 Task: Move the task Upgrade and migrate company sales management to a cloud-based solution to the section To-Do in the project AuraTech and sort the tasks in the project by Assignee in Descending order
Action: Mouse moved to (807, 467)
Screenshot: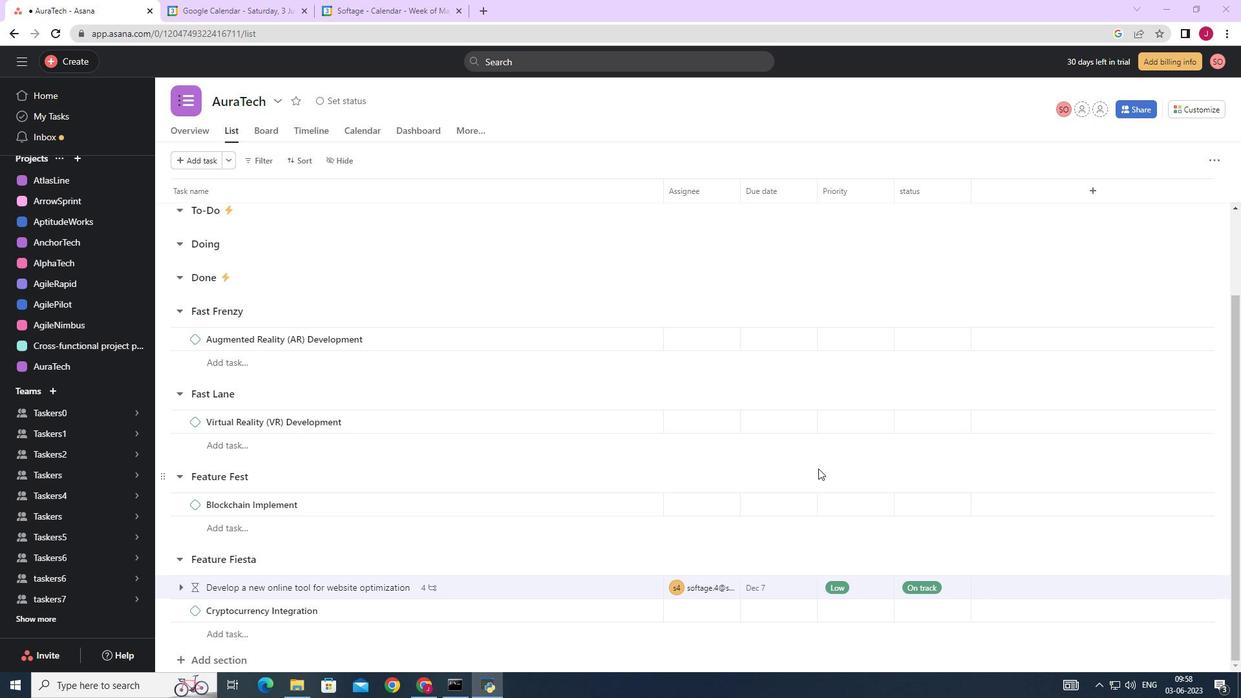
Action: Mouse scrolled (807, 468) with delta (0, 0)
Screenshot: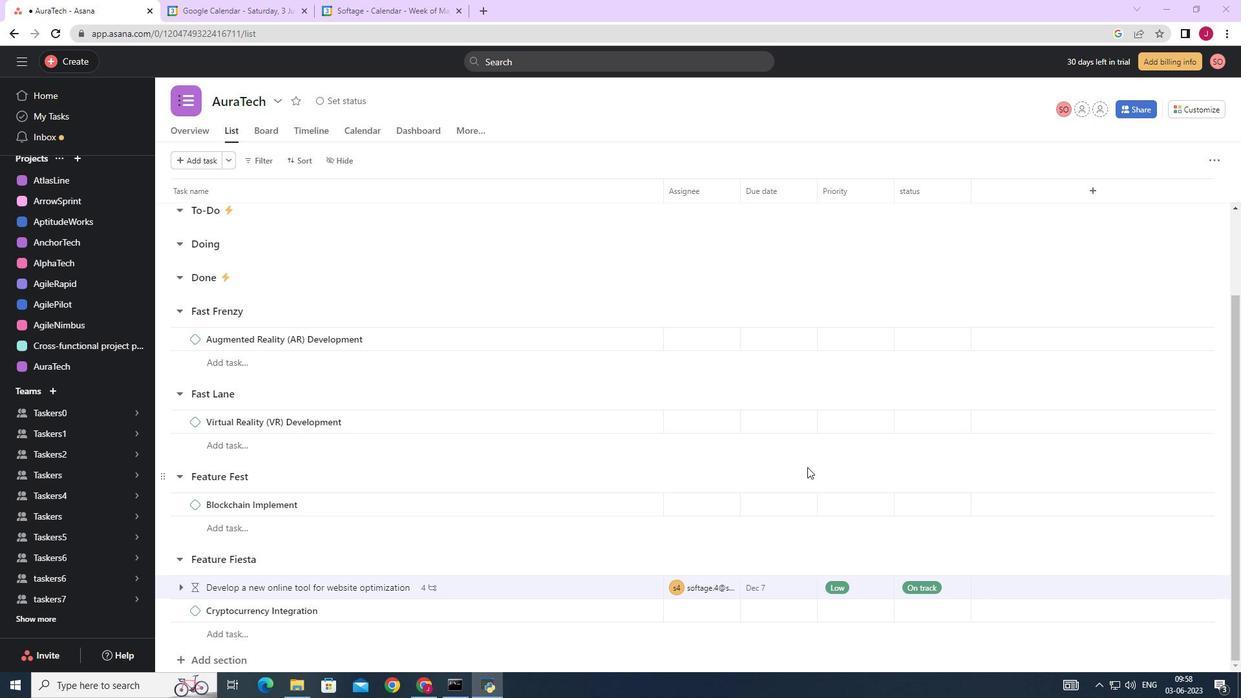 
Action: Mouse scrolled (807, 468) with delta (0, 0)
Screenshot: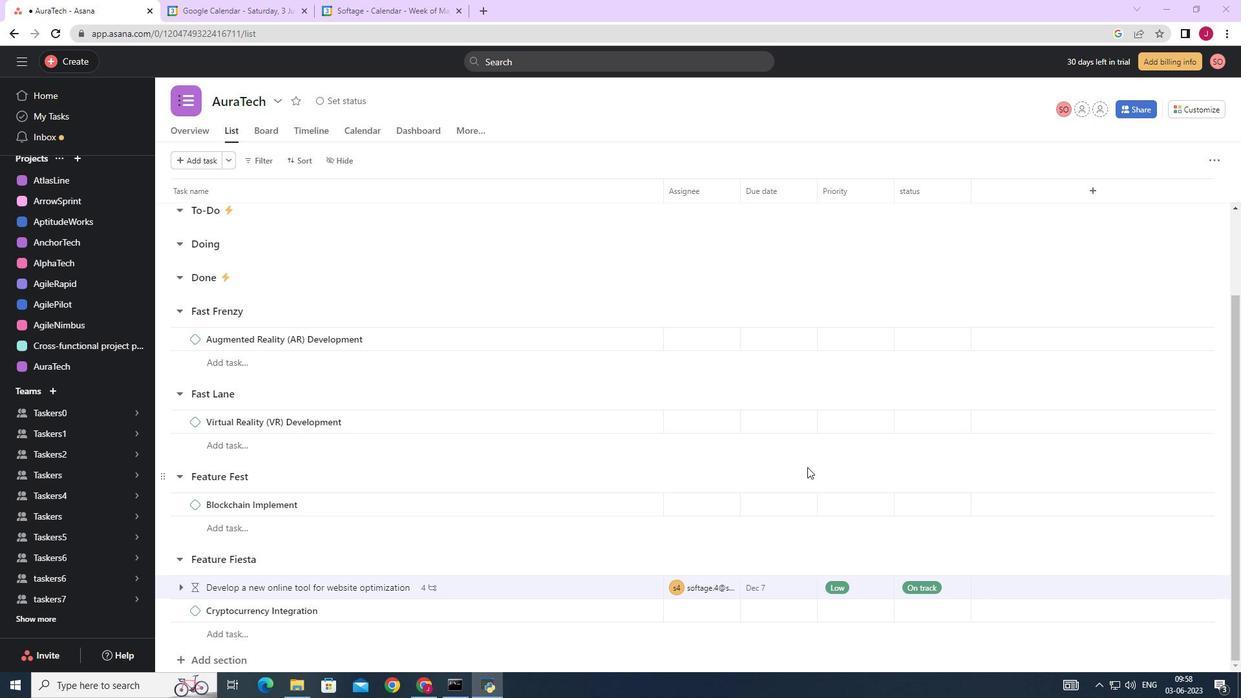 
Action: Mouse moved to (703, 462)
Screenshot: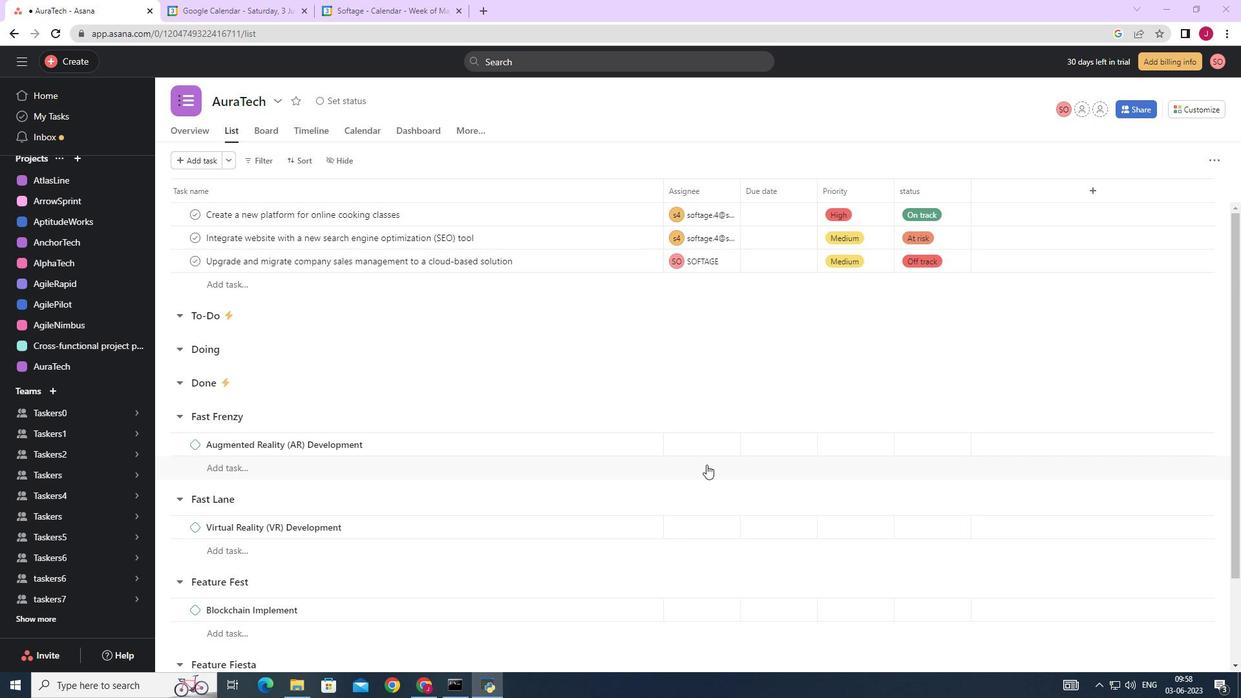 
Action: Mouse scrolled (703, 463) with delta (0, 0)
Screenshot: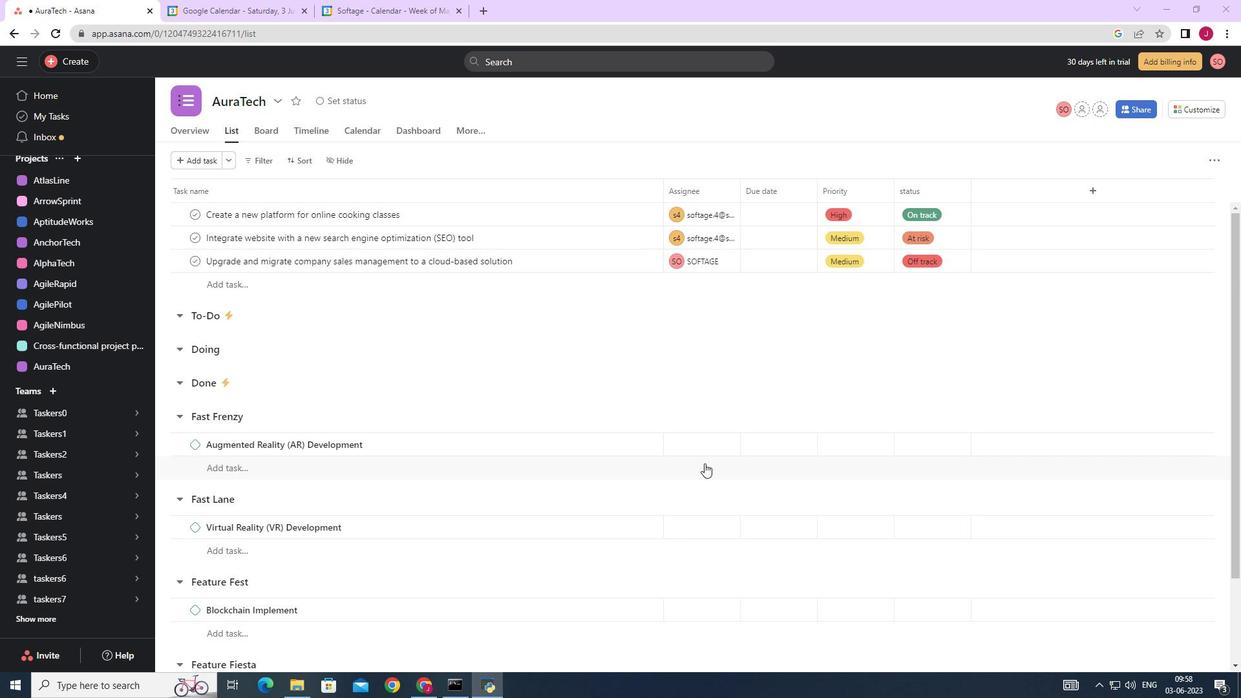
Action: Mouse moved to (630, 261)
Screenshot: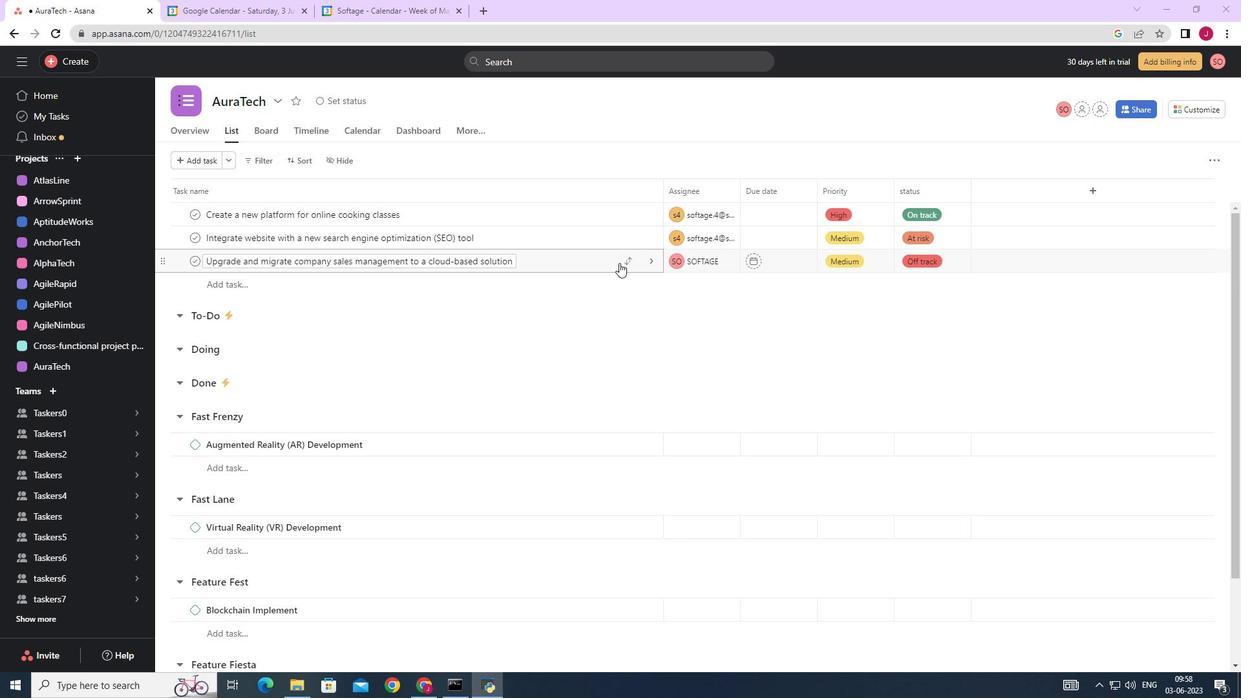
Action: Mouse pressed left at (630, 261)
Screenshot: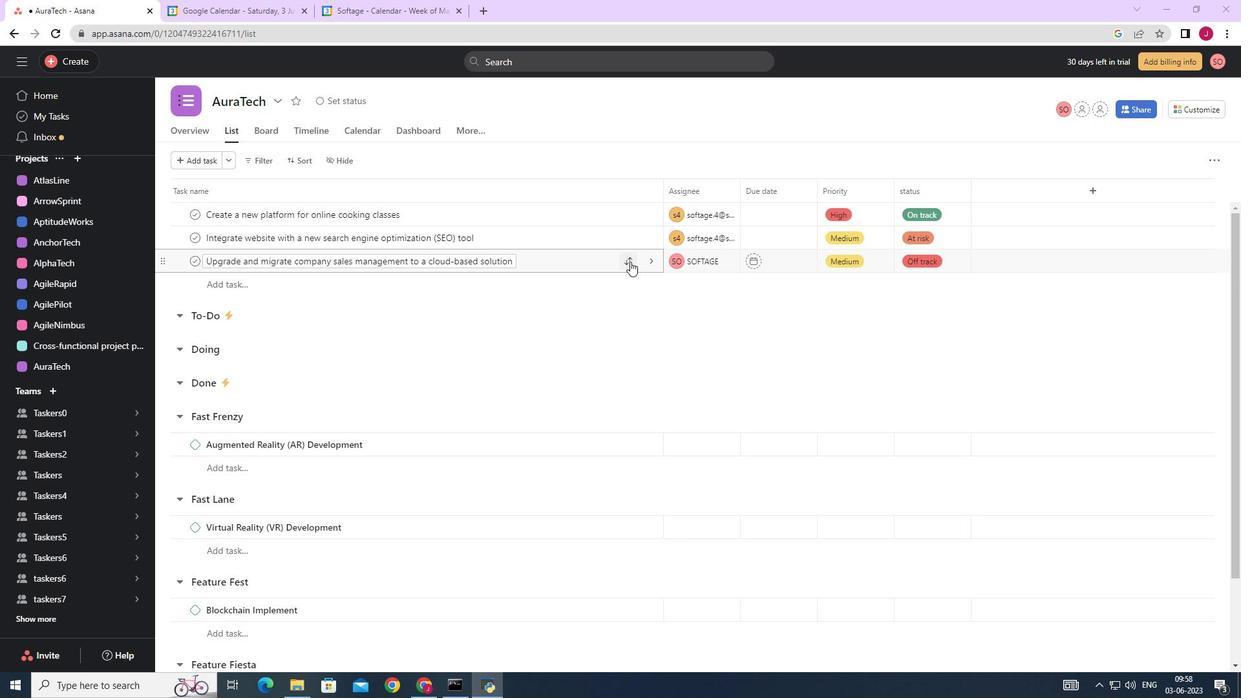 
Action: Mouse moved to (569, 324)
Screenshot: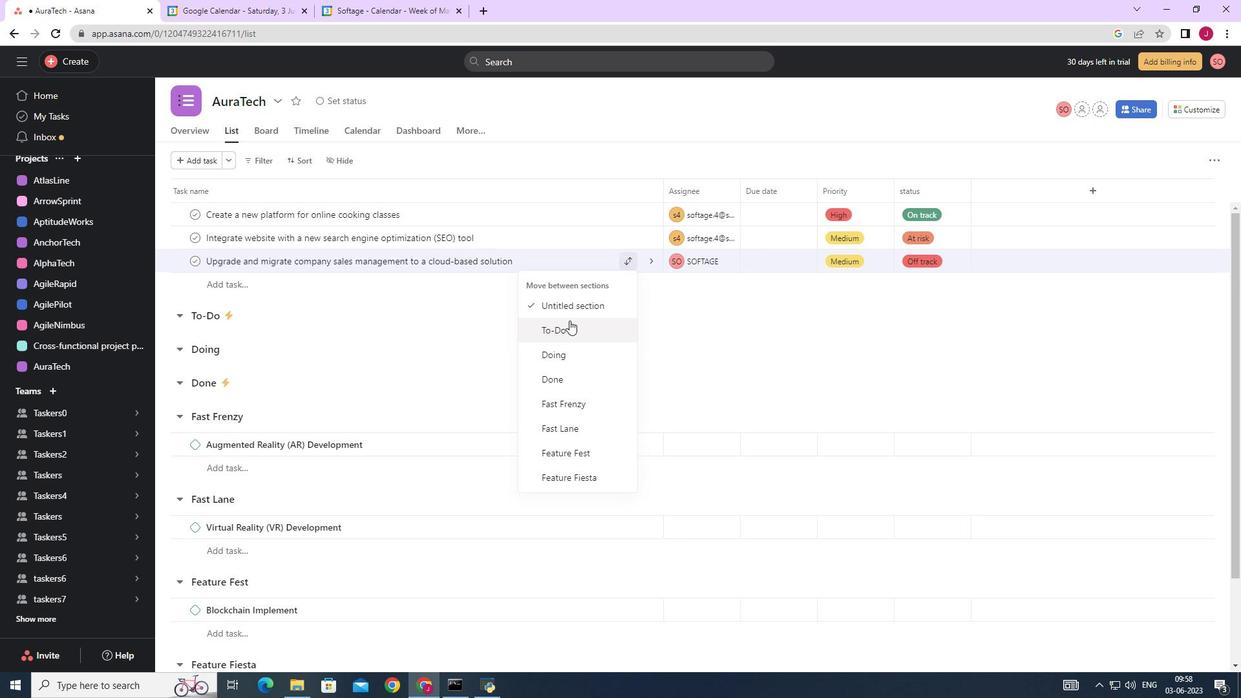 
Action: Mouse pressed left at (569, 324)
Screenshot: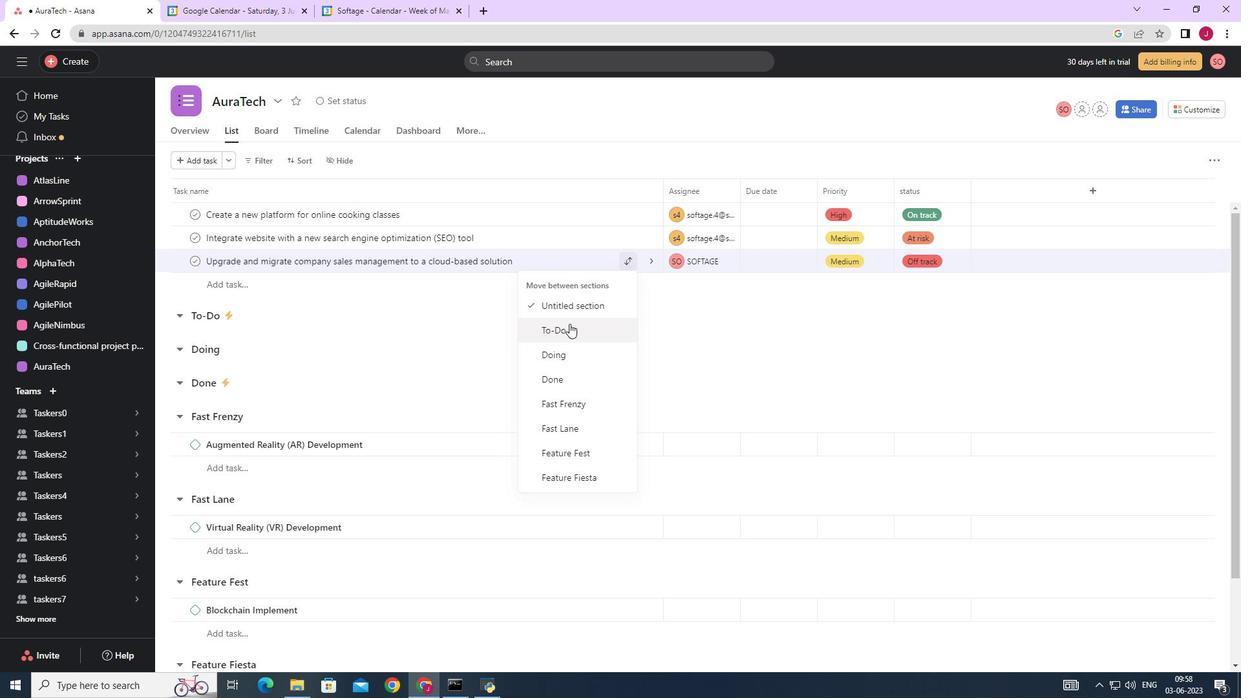 
Action: Mouse moved to (296, 161)
Screenshot: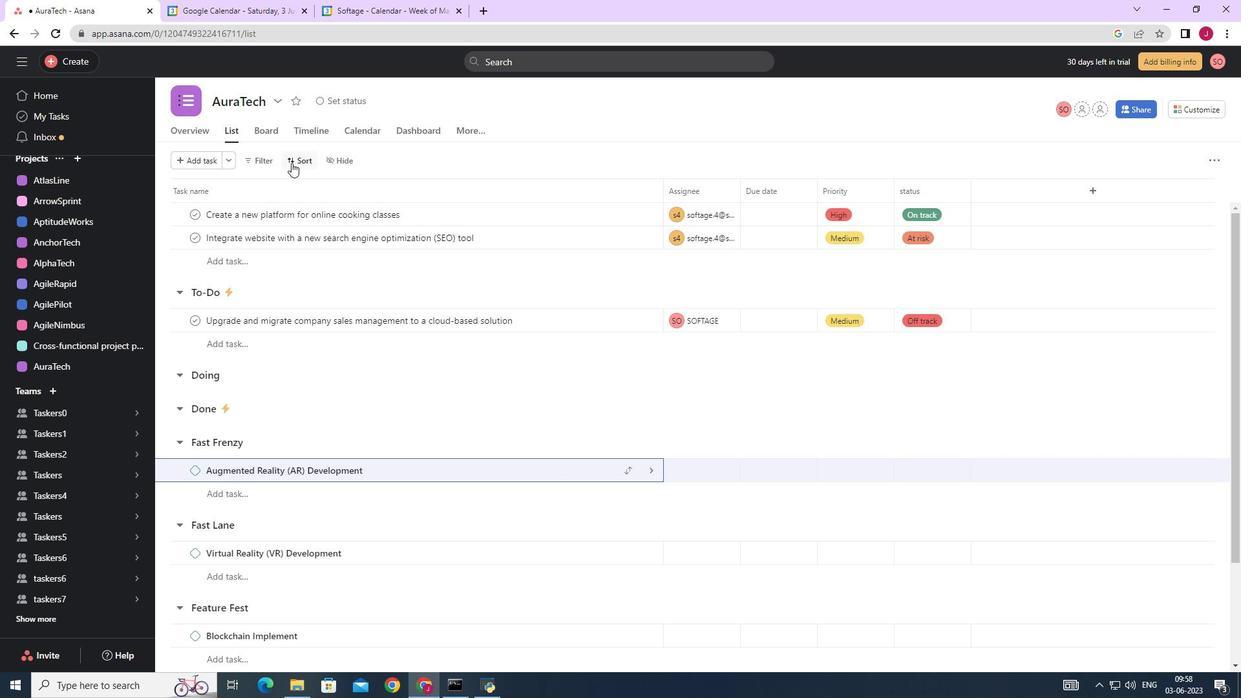 
Action: Mouse pressed left at (296, 161)
Screenshot: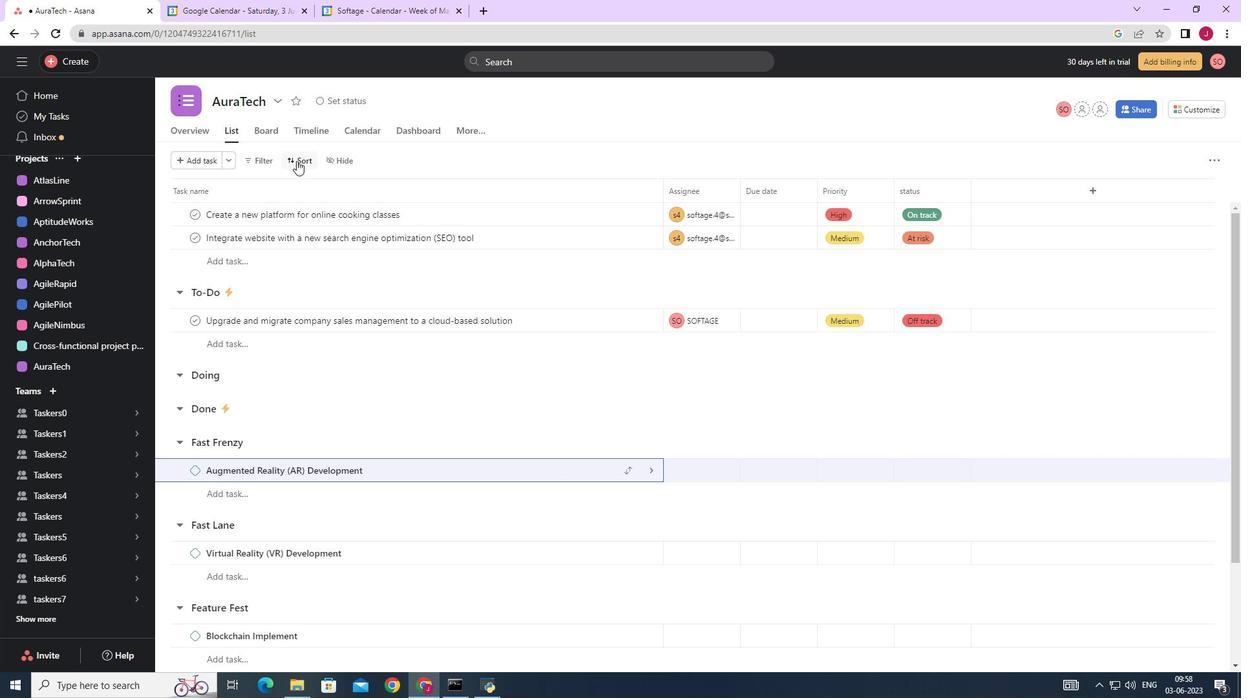 
Action: Mouse moved to (333, 268)
Screenshot: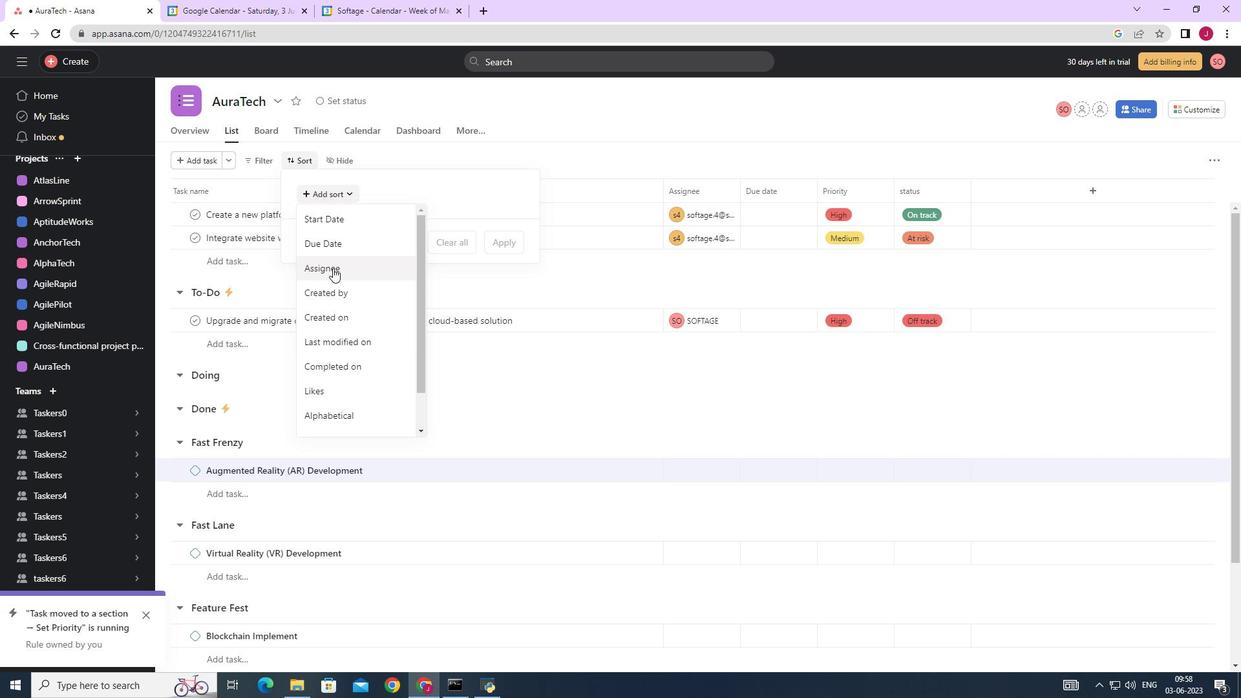 
Action: Mouse pressed left at (333, 268)
Screenshot: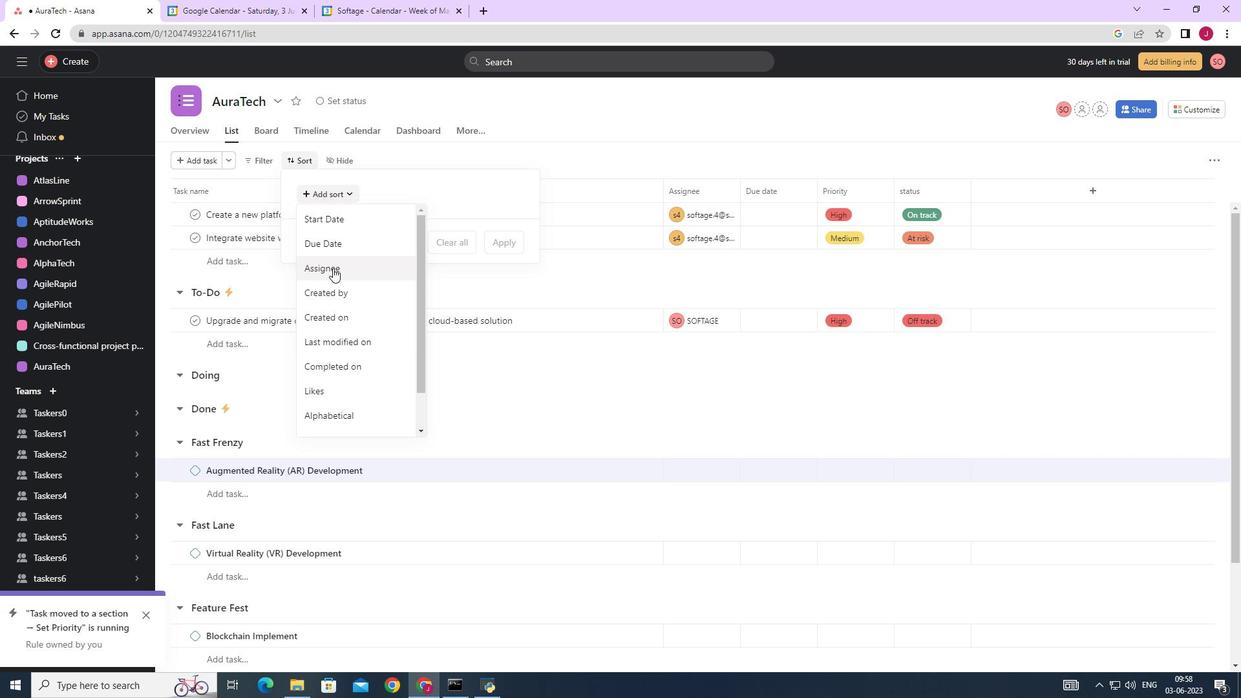 
Action: Mouse moved to (374, 208)
Screenshot: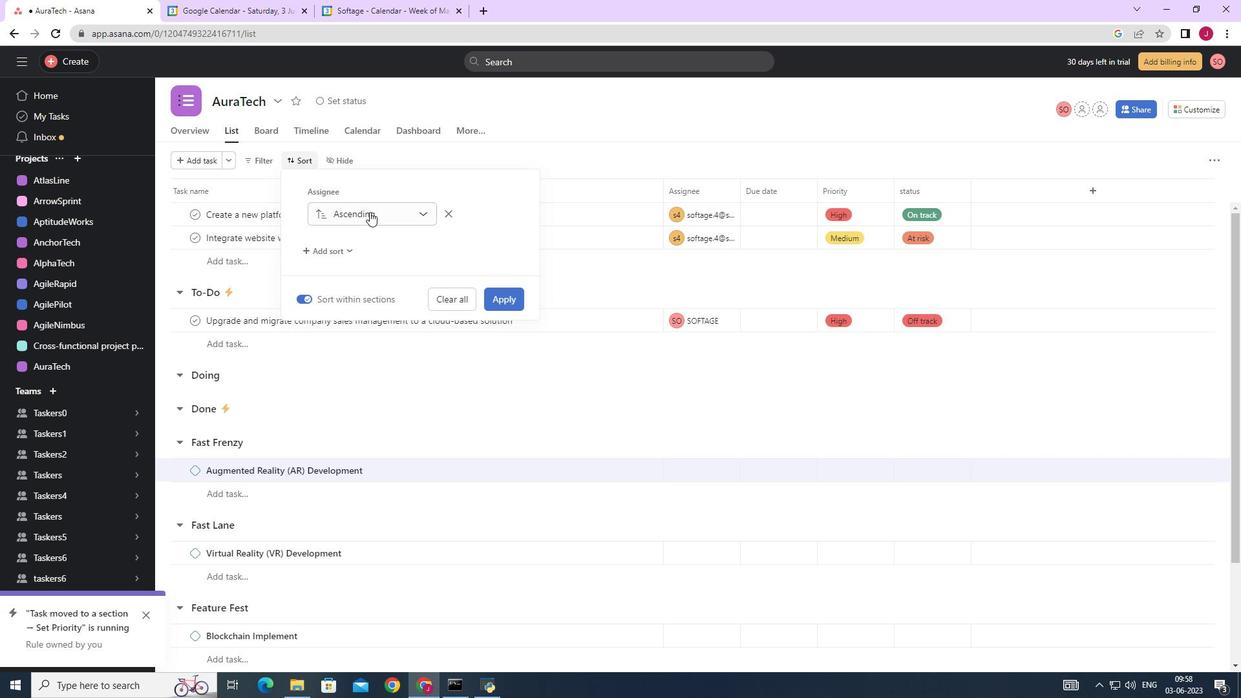 
Action: Mouse pressed left at (374, 208)
Screenshot: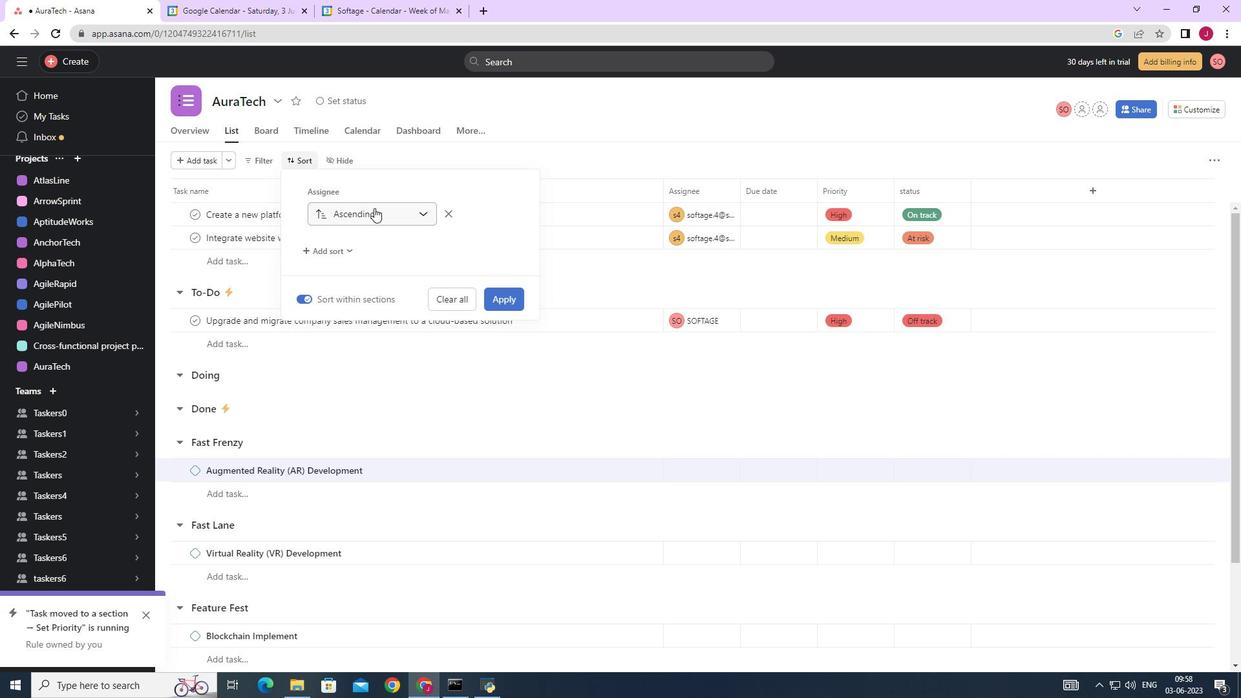 
Action: Mouse moved to (358, 263)
Screenshot: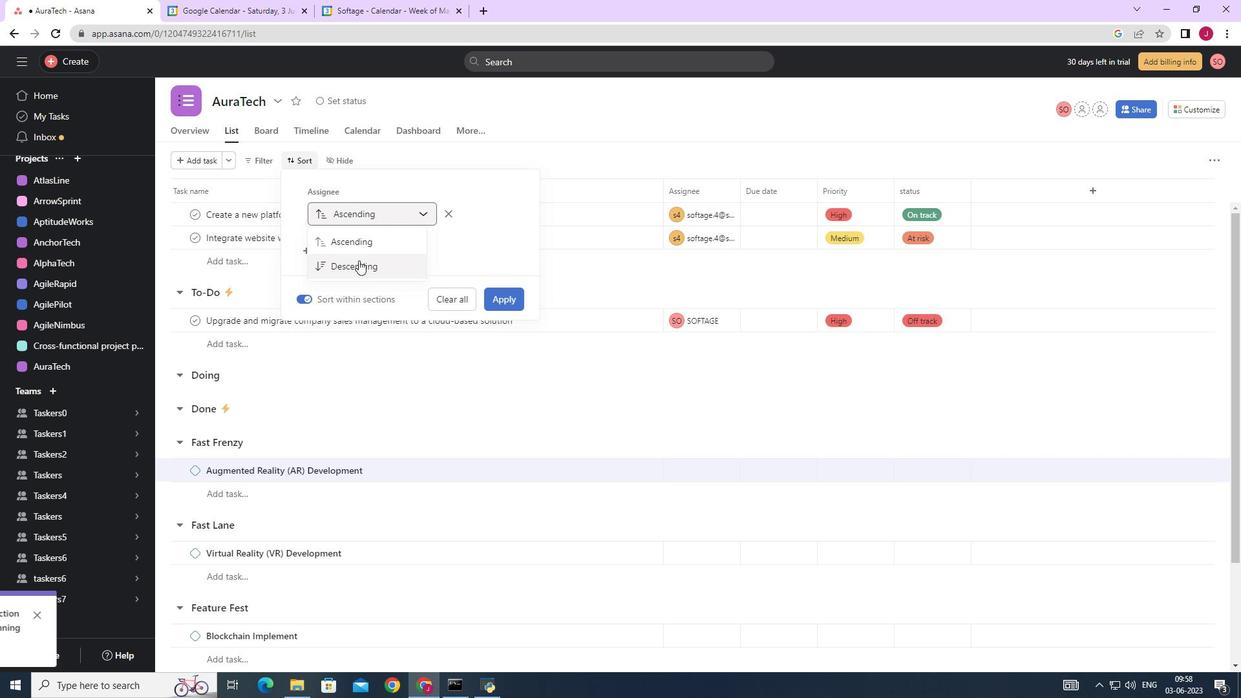 
Action: Mouse pressed left at (358, 263)
Screenshot: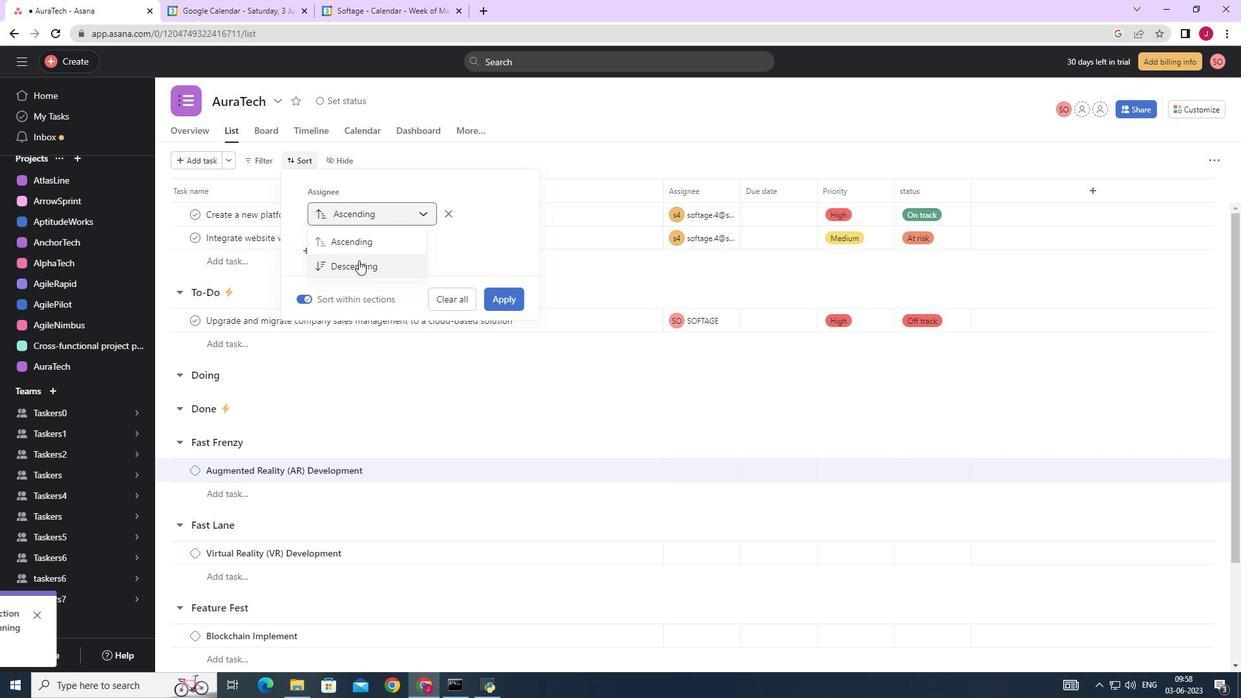 
Action: Mouse moved to (507, 299)
Screenshot: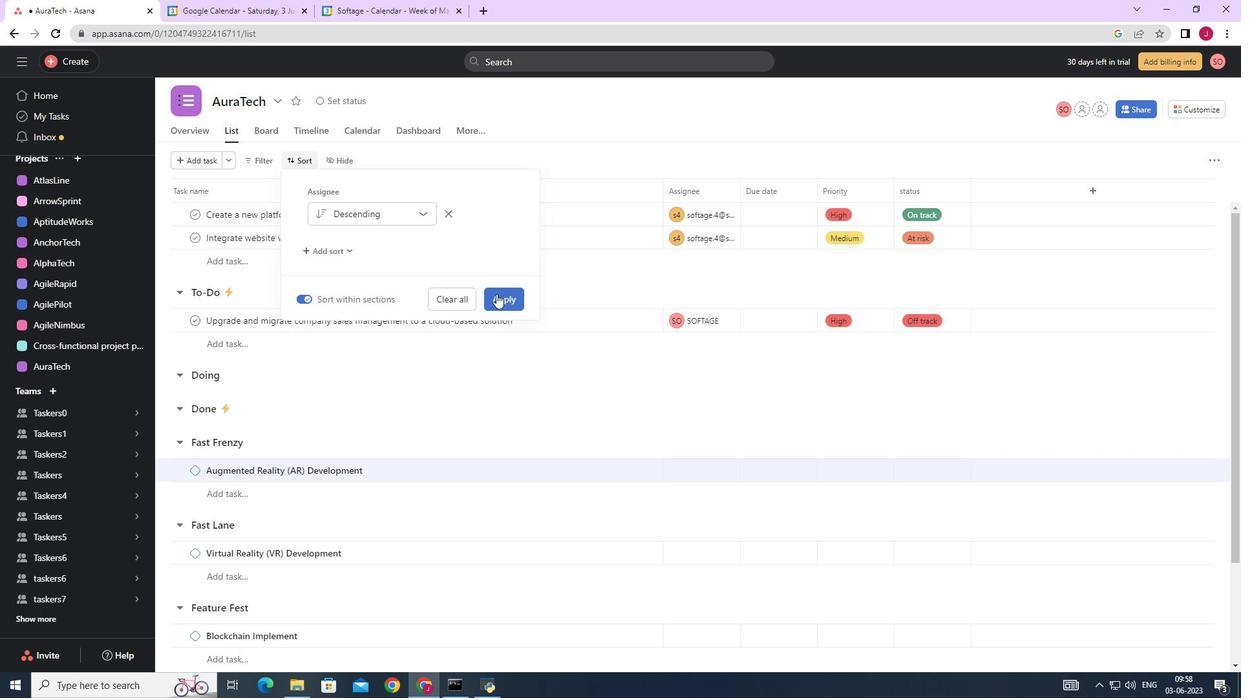 
Action: Mouse pressed left at (507, 299)
Screenshot: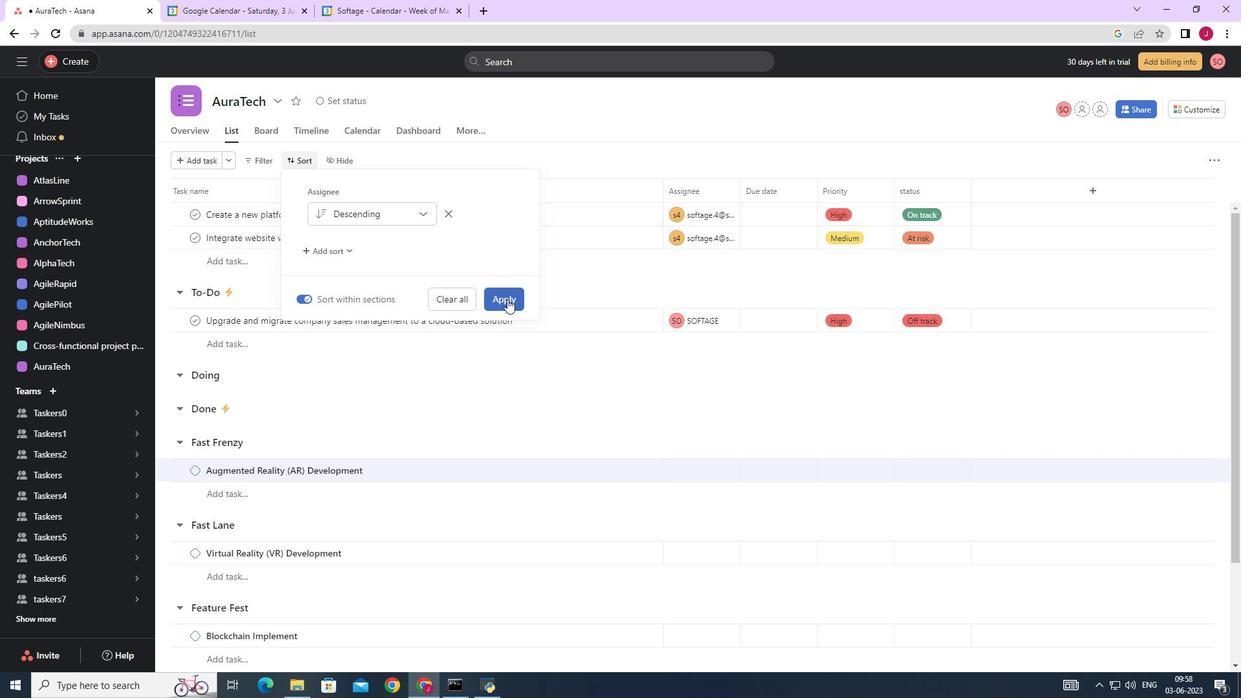 
Action: Mouse moved to (507, 300)
Screenshot: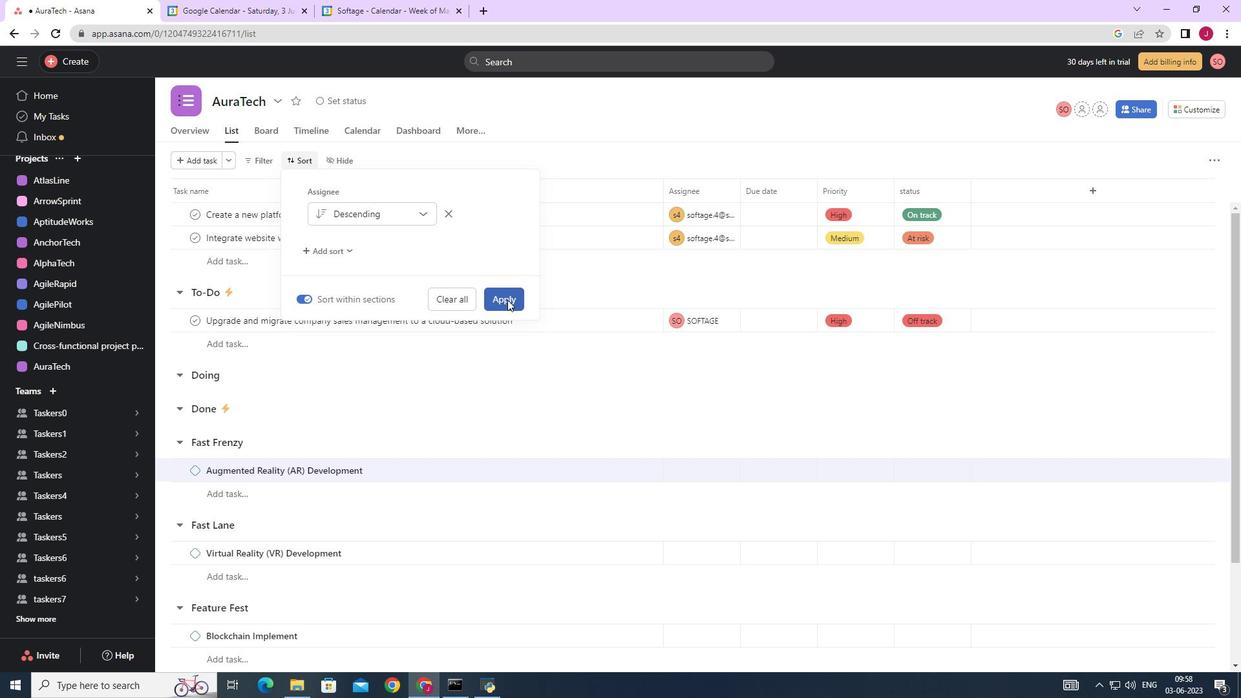 
